 Task: Copy "Flowers"event to "iMovie Library 1 2"
Action: Mouse moved to (429, 162)
Screenshot: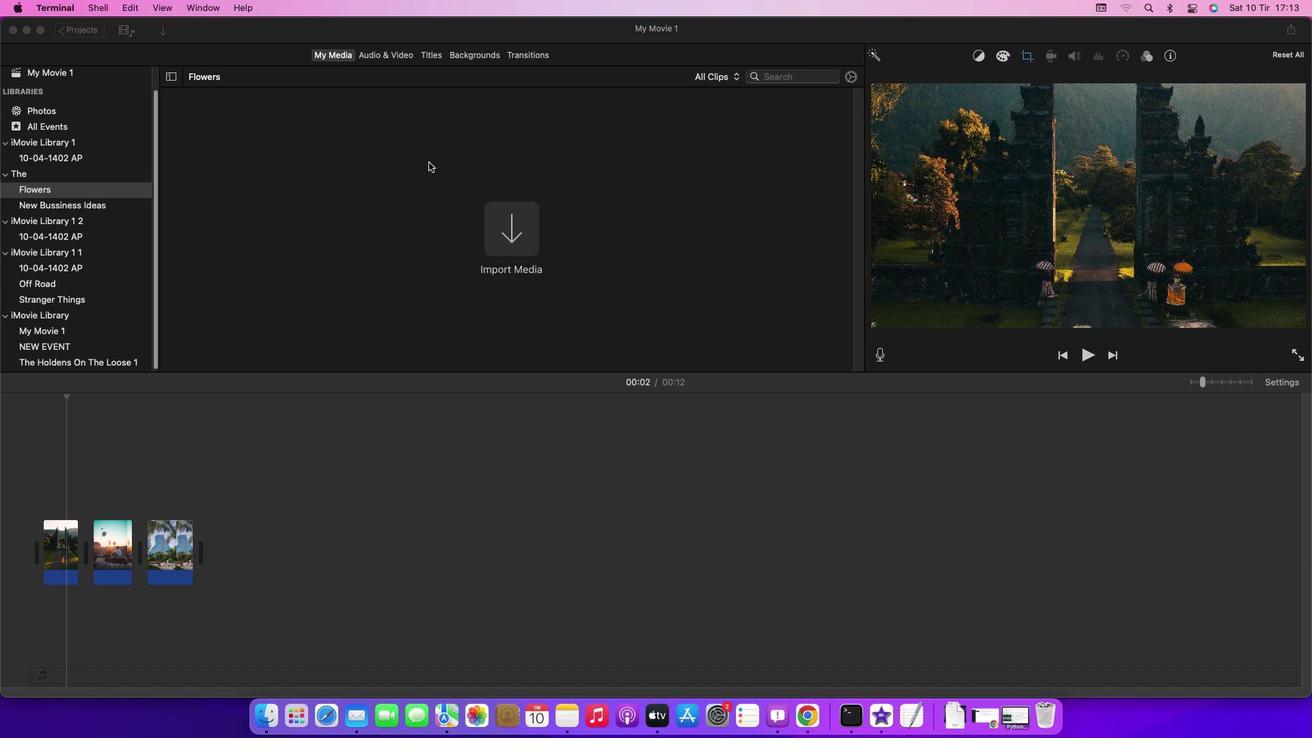 
Action: Mouse pressed left at (429, 162)
Screenshot: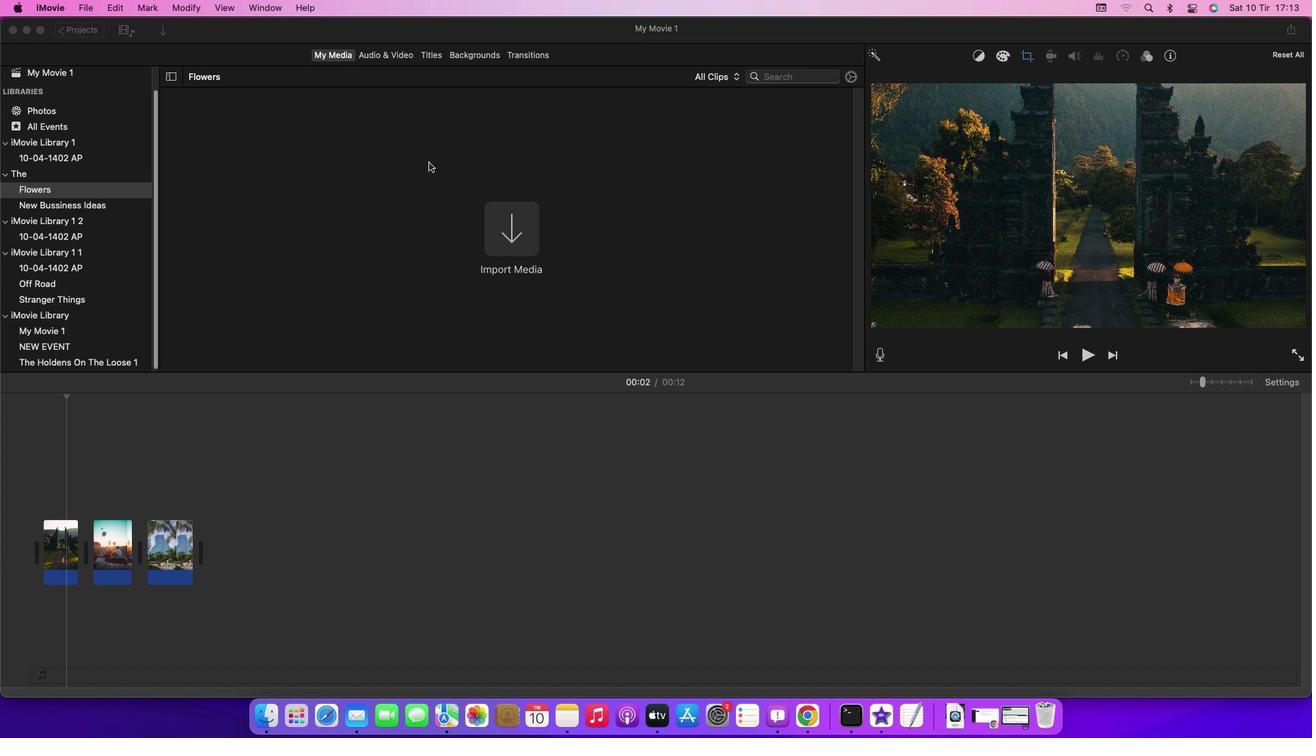 
Action: Mouse moved to (57, 192)
Screenshot: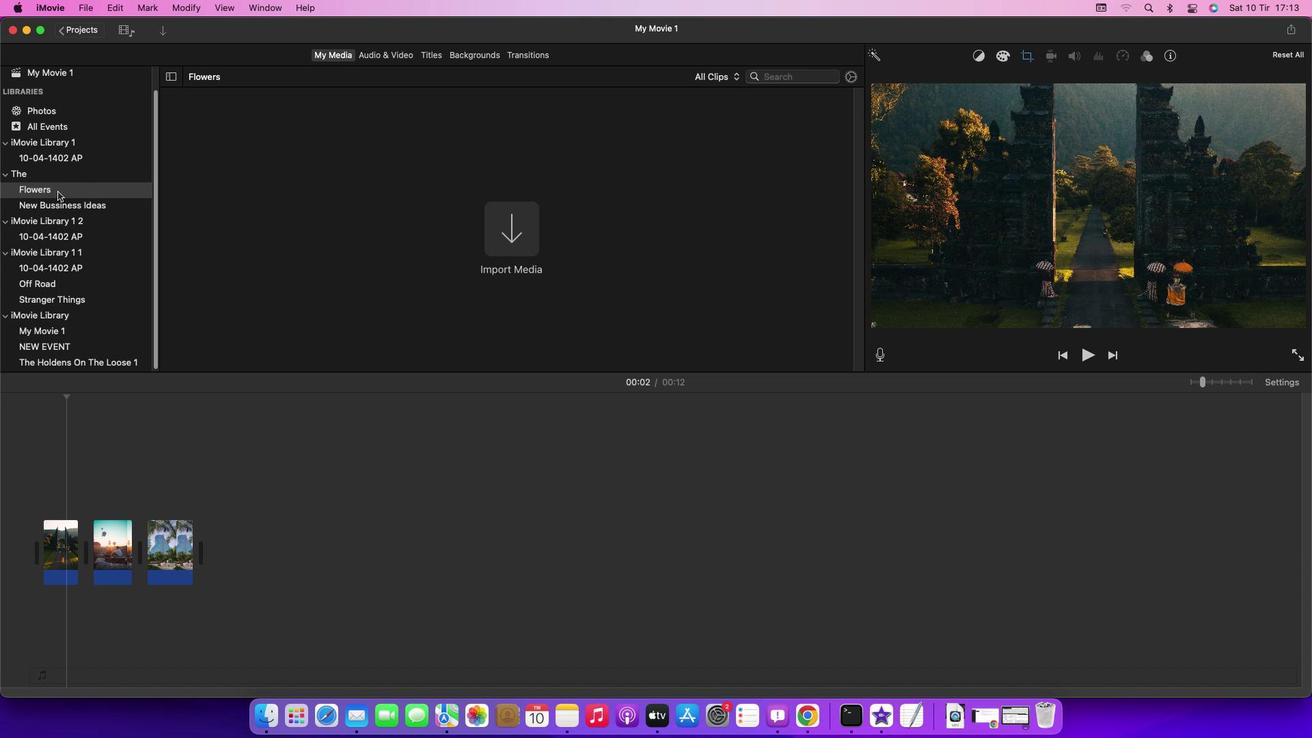 
Action: Mouse pressed left at (57, 192)
Screenshot: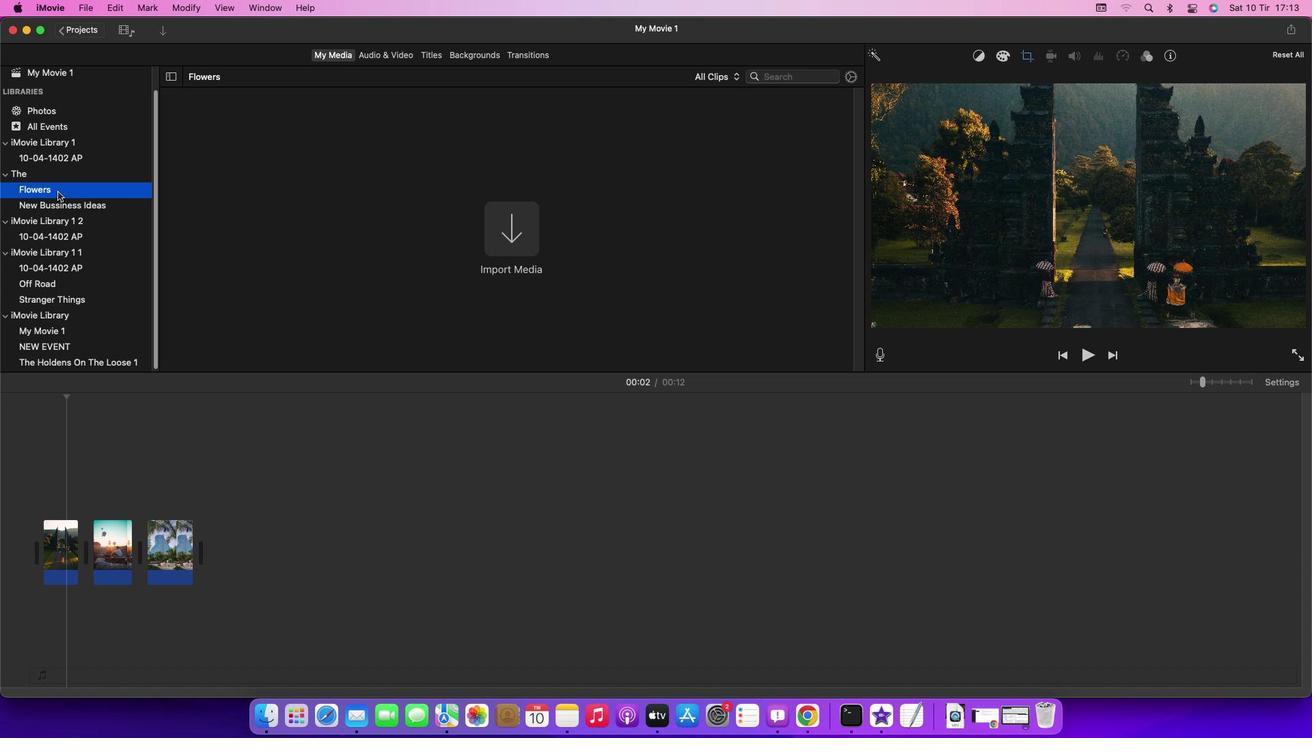 
Action: Mouse moved to (88, 8)
Screenshot: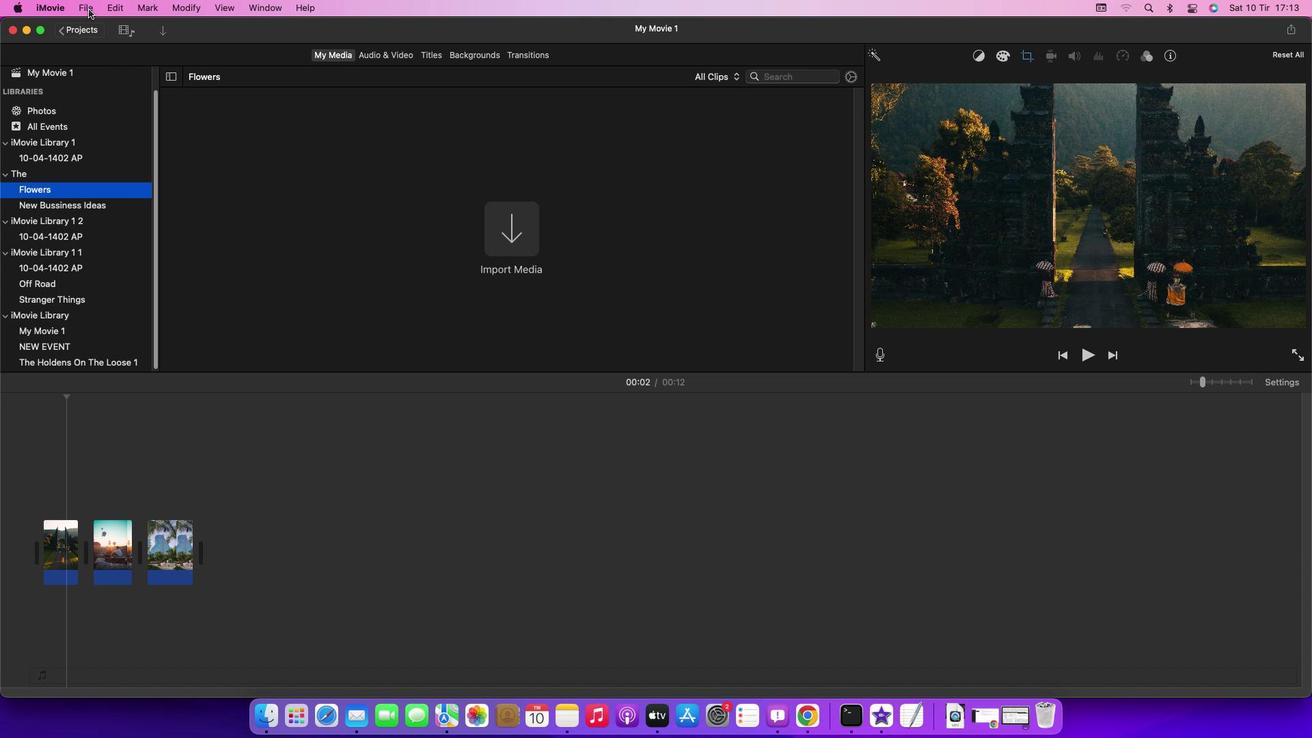 
Action: Mouse pressed left at (88, 8)
Screenshot: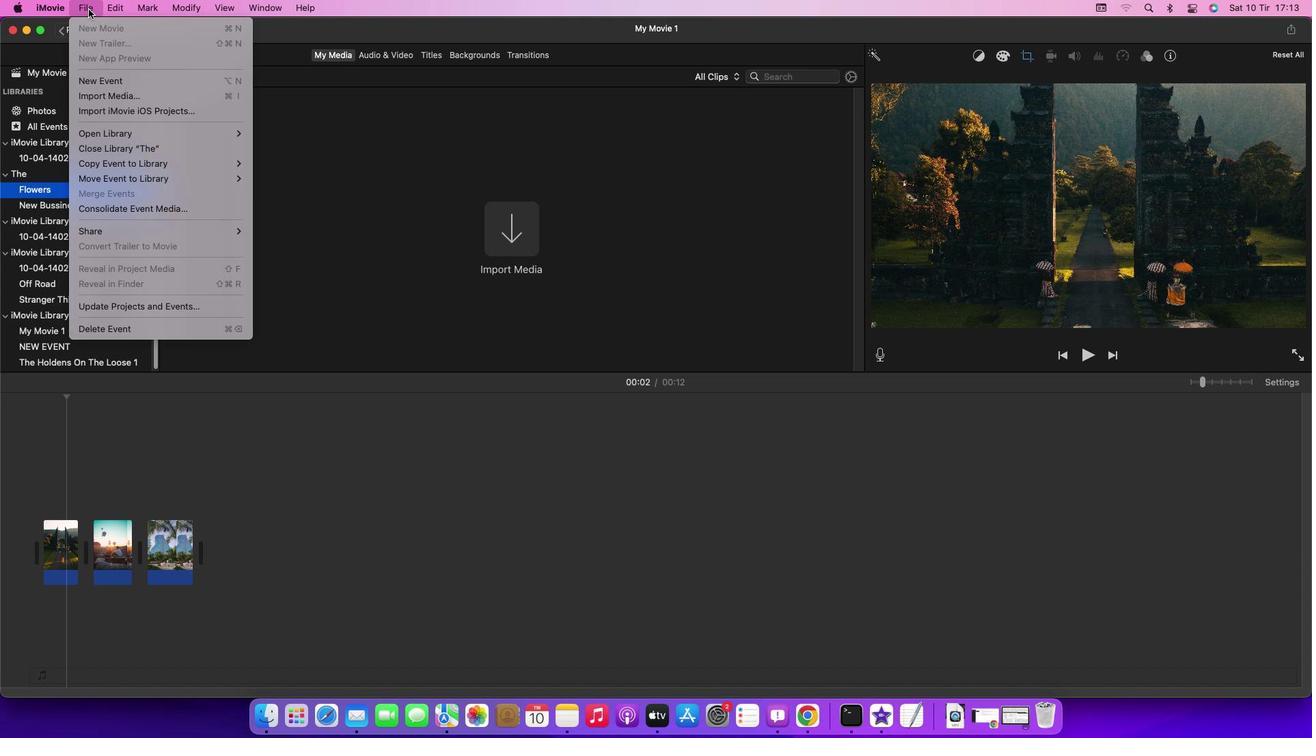 
Action: Mouse moved to (278, 205)
Screenshot: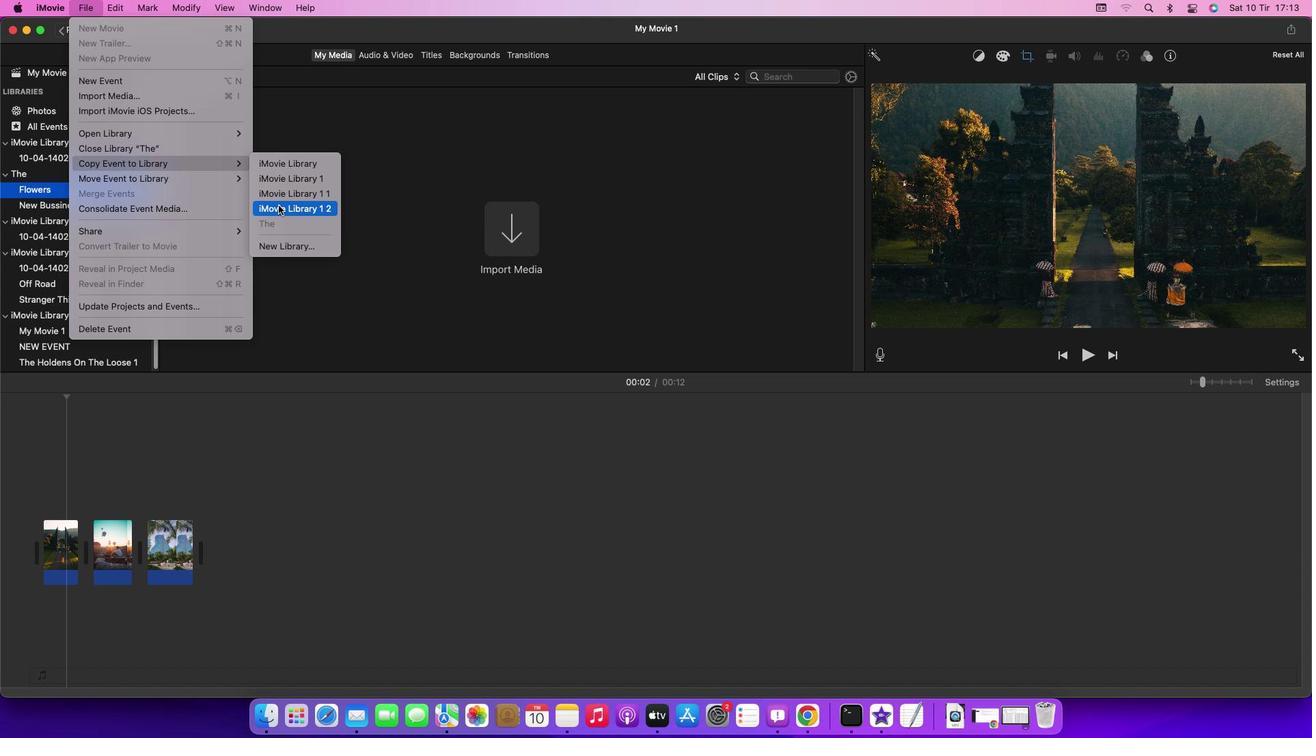 
Action: Mouse pressed left at (278, 205)
Screenshot: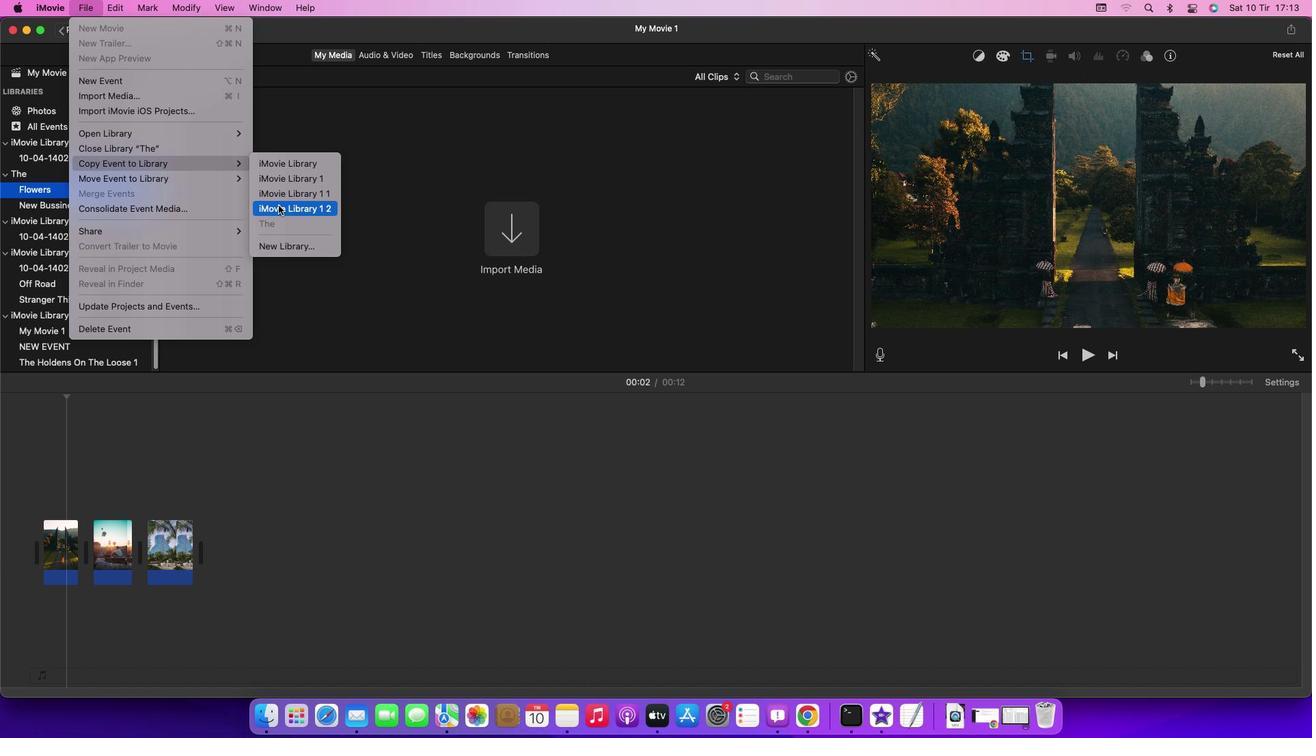 
